Task: Create Card Card0004 in Board Board0001 in Development in Trello
Action: Mouse moved to (496, 93)
Screenshot: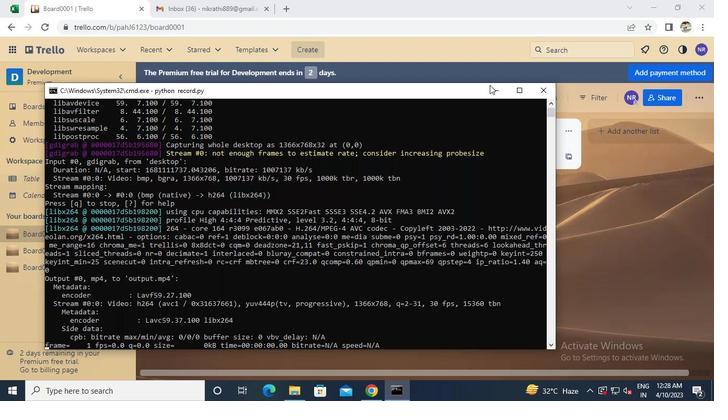 
Action: Mouse pressed left at (496, 93)
Screenshot: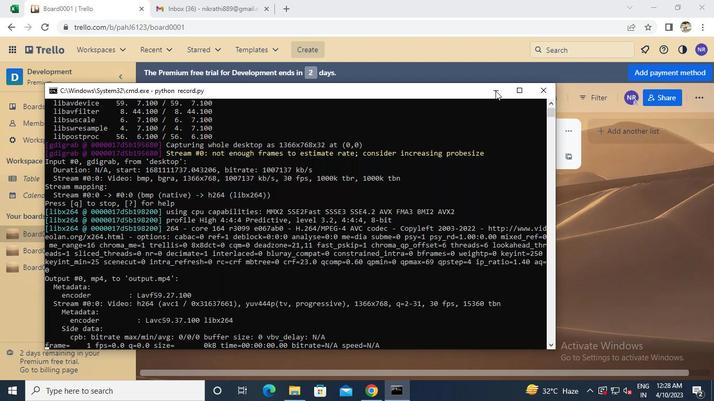 
Action: Mouse moved to (181, 229)
Screenshot: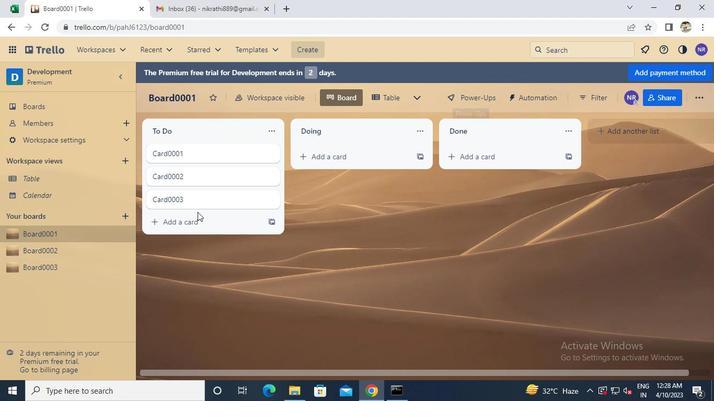 
Action: Mouse pressed left at (181, 229)
Screenshot: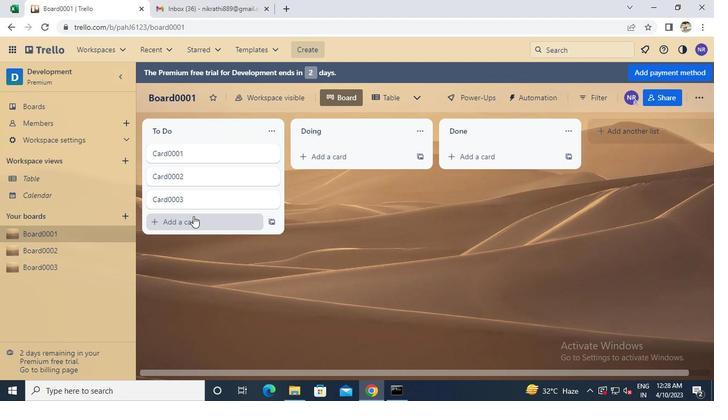 
Action: Mouse moved to (182, 228)
Screenshot: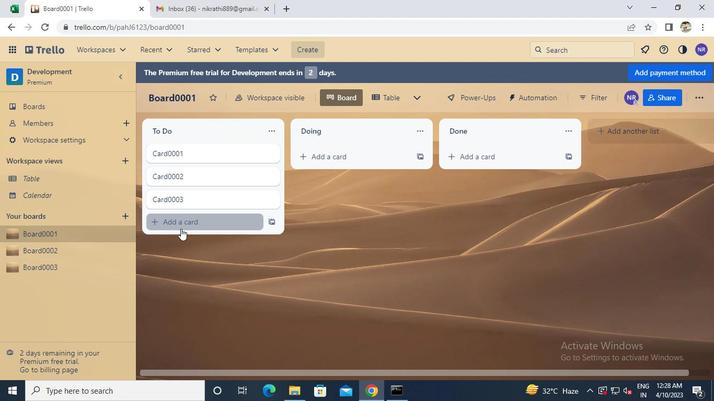 
Action: Keyboard Key.caps_lock
Screenshot: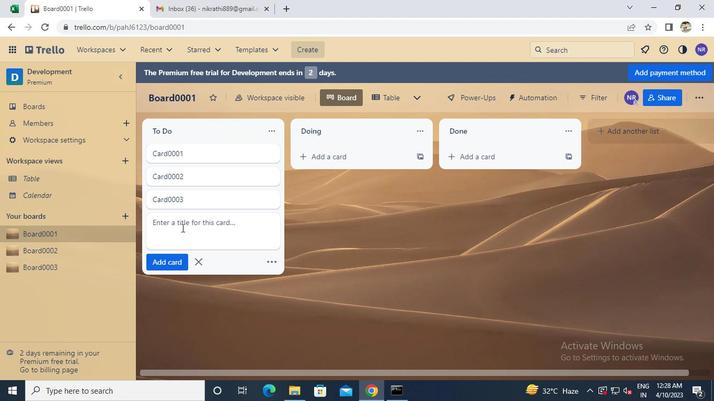 
Action: Keyboard c
Screenshot: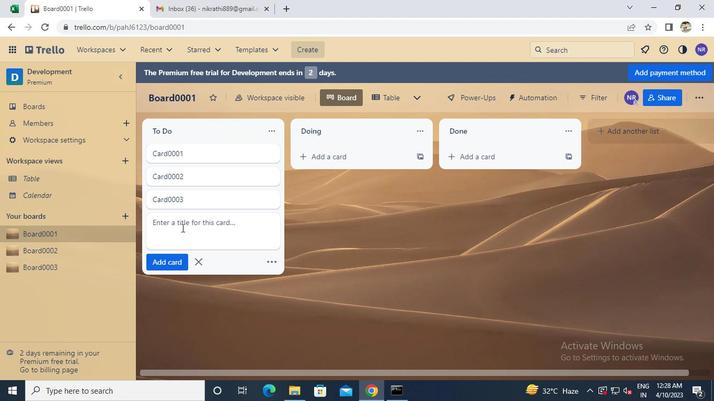 
Action: Keyboard Key.caps_lock
Screenshot: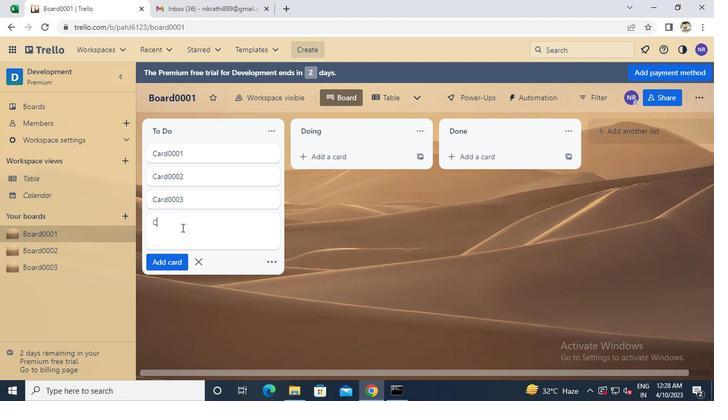 
Action: Keyboard a
Screenshot: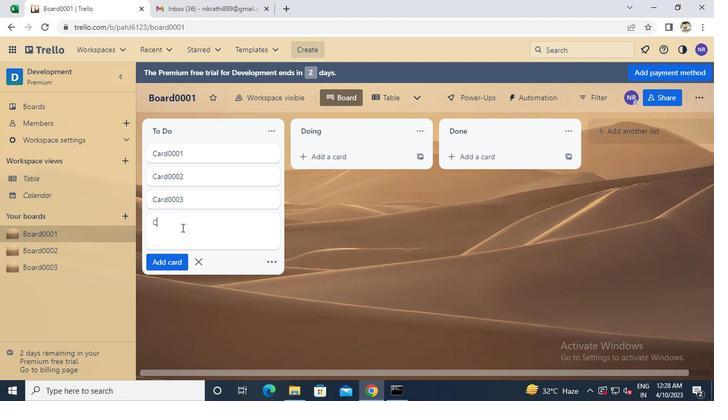 
Action: Keyboard r
Screenshot: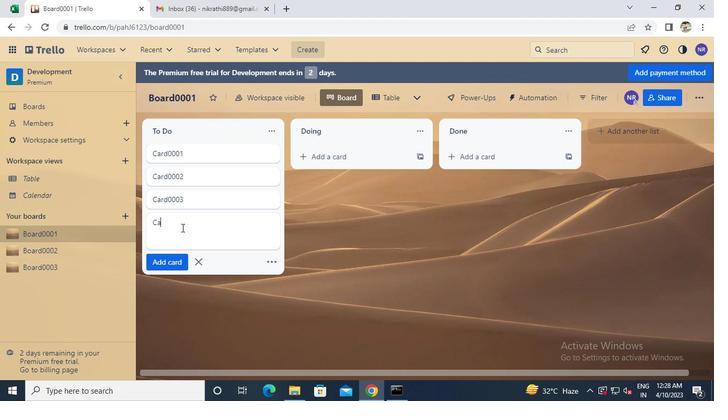 
Action: Keyboard d
Screenshot: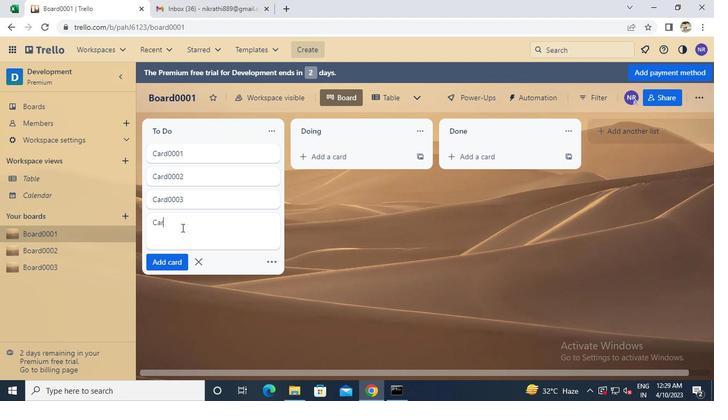 
Action: Keyboard 0
Screenshot: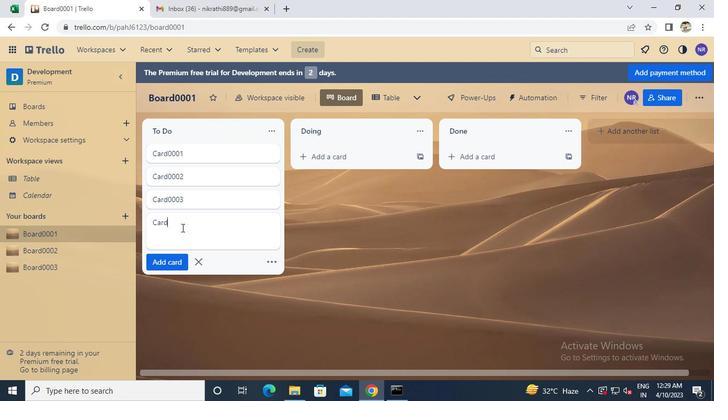 
Action: Keyboard 0
Screenshot: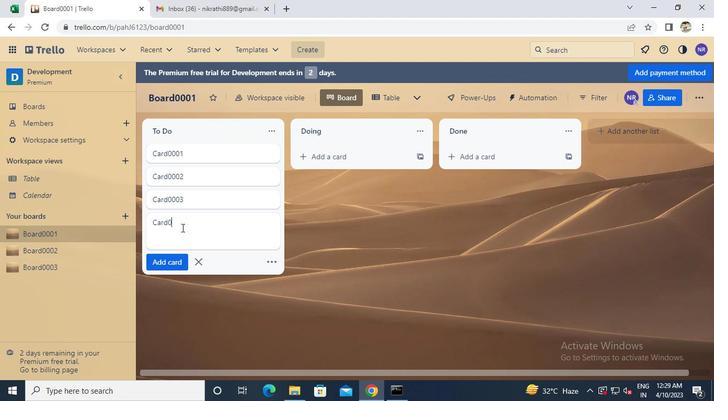 
Action: Keyboard 0
Screenshot: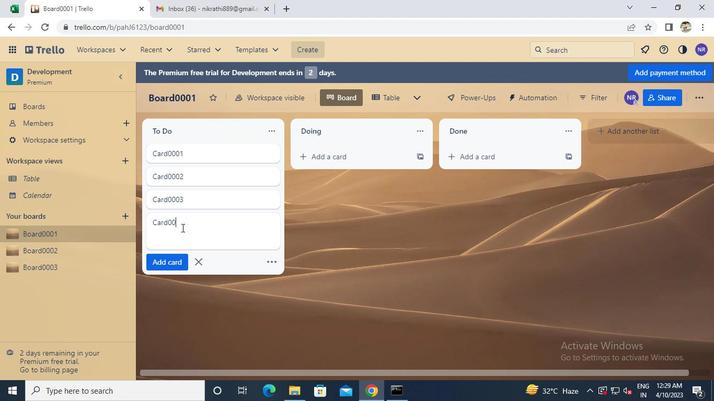 
Action: Keyboard 4
Screenshot: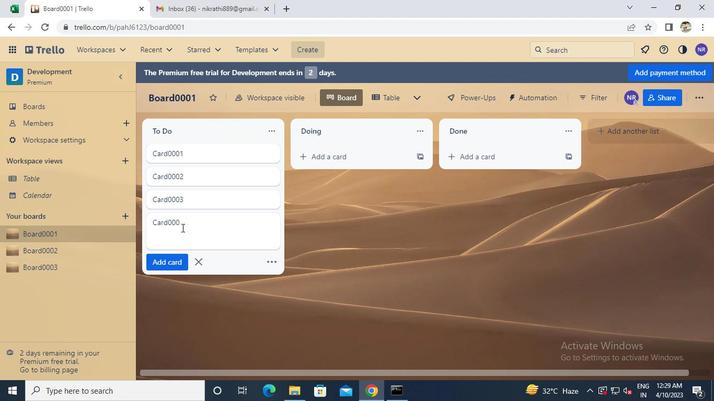 
Action: Mouse moved to (173, 259)
Screenshot: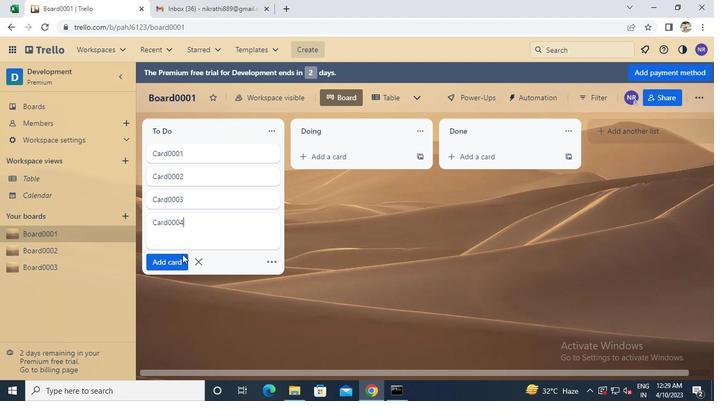 
Action: Mouse pressed left at (173, 259)
Screenshot: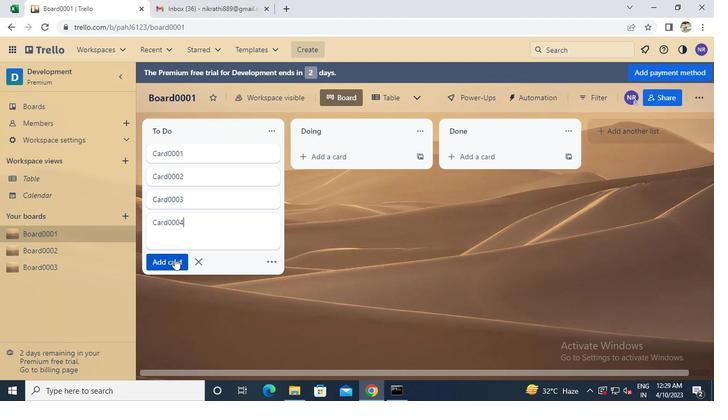
Action: Mouse moved to (394, 393)
Screenshot: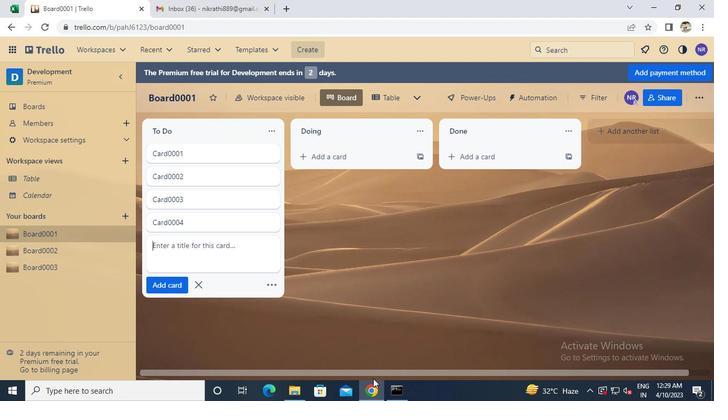 
Action: Mouse pressed left at (394, 393)
Screenshot: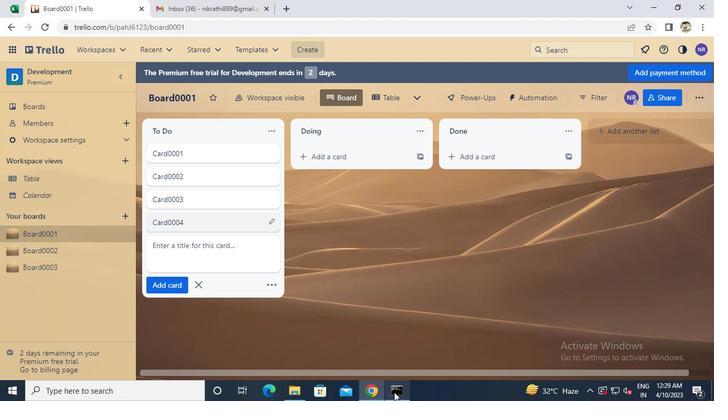 
Action: Mouse moved to (539, 91)
Screenshot: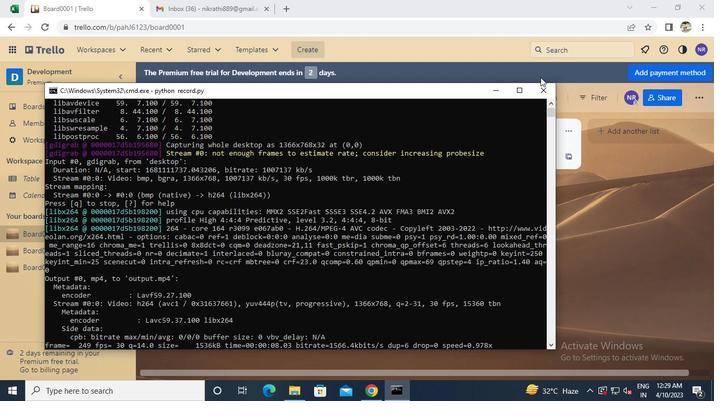 
Action: Mouse pressed left at (539, 91)
Screenshot: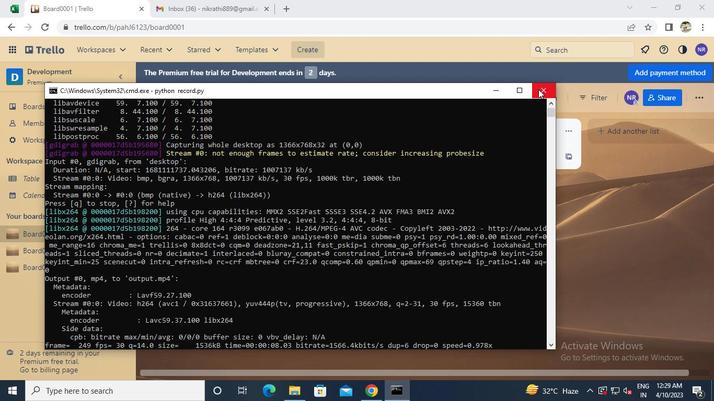 
